 Task: Open Card Customer Referral Program in Board Website Maintenance to Workspace Digital Analytics and add a team member Softage.4@softage.net, a label Orange, a checklist Strategic Planning, an attachment from Trello, a color Orange and finally, add a card description 'Plan and execute company team-building seminar' and a comment 'This task presents an opportunity to demonstrate our communication and collaboration skills, working effectively with others to achieve a common goal.'. Add a start date 'Jan 04, 1900' with a due date 'Jan 11, 1900'
Action: Mouse moved to (331, 125)
Screenshot: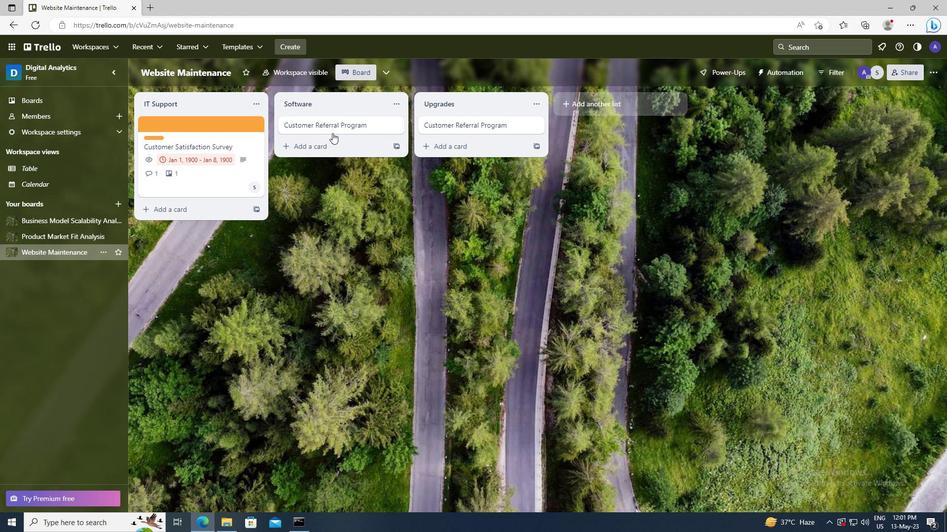 
Action: Mouse pressed left at (331, 125)
Screenshot: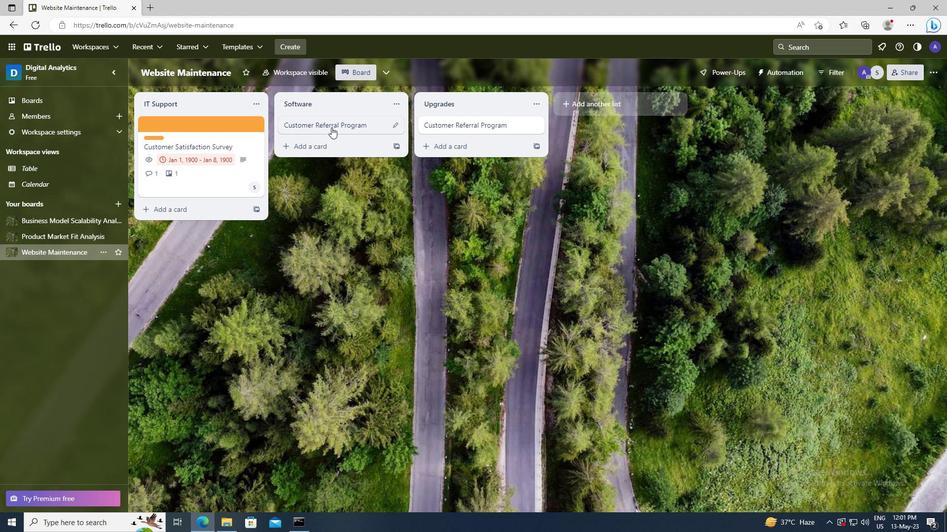 
Action: Mouse moved to (596, 157)
Screenshot: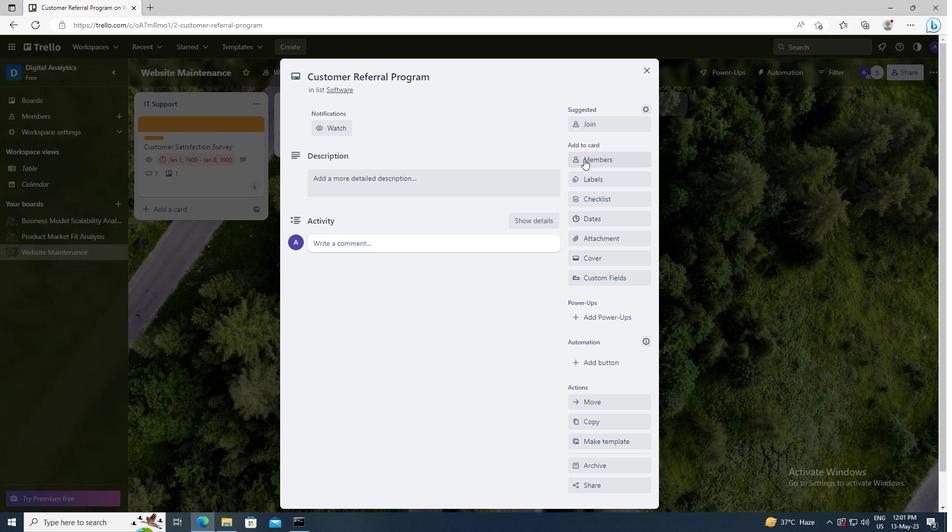 
Action: Mouse pressed left at (596, 157)
Screenshot: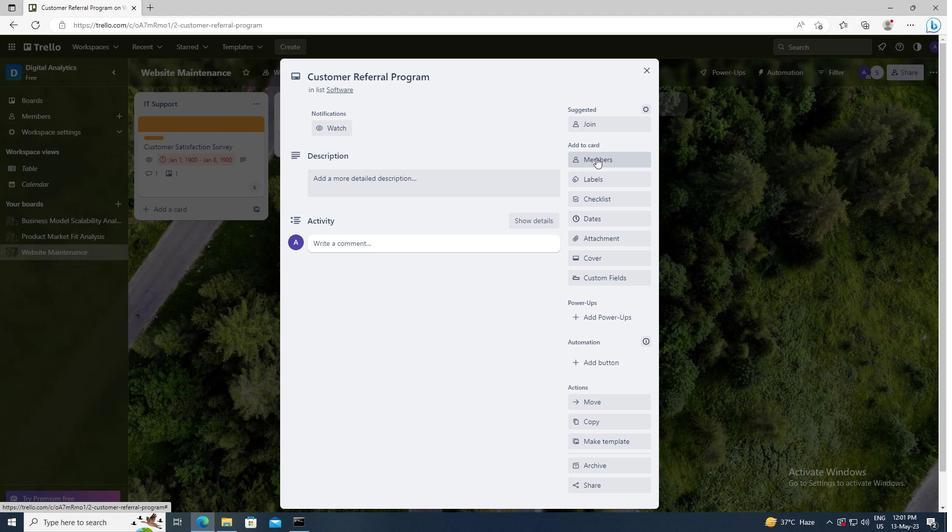 
Action: Mouse moved to (593, 201)
Screenshot: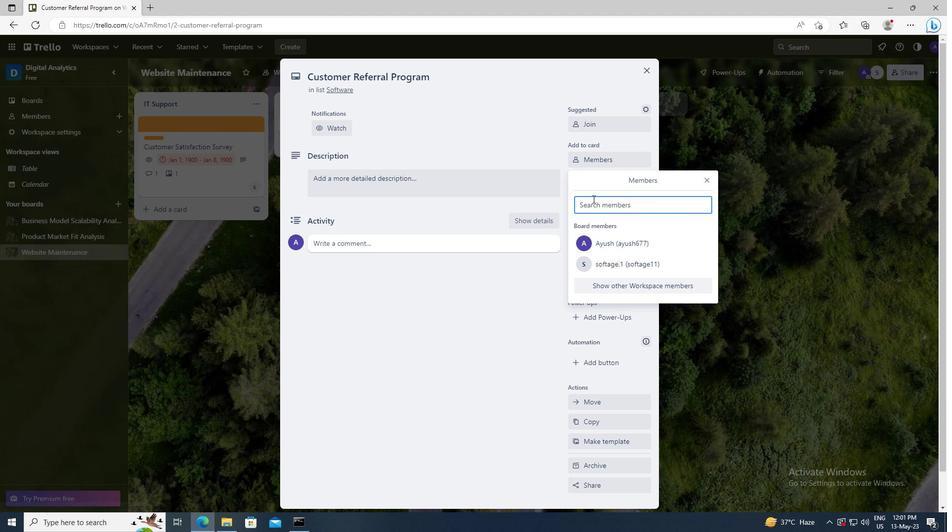 
Action: Mouse pressed left at (593, 201)
Screenshot: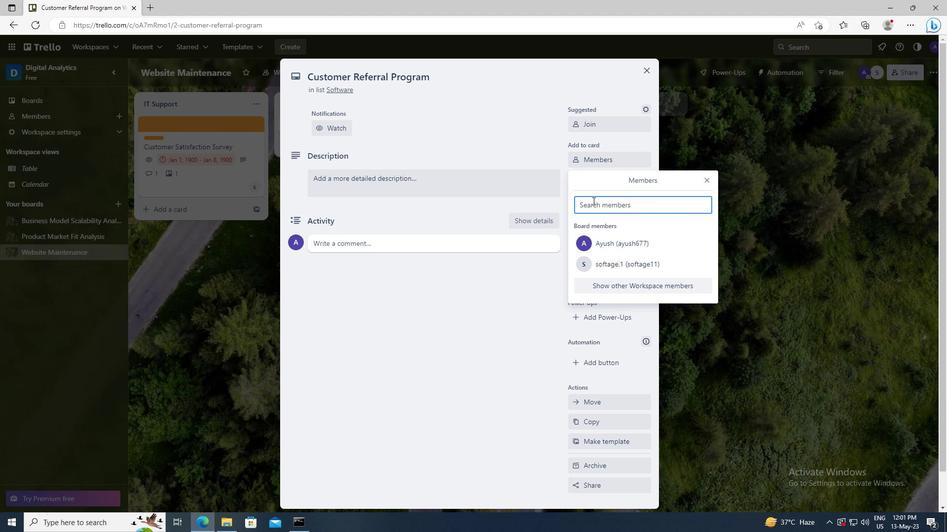 
Action: Key pressed <Key.shift>SOFTAGE.4
Screenshot: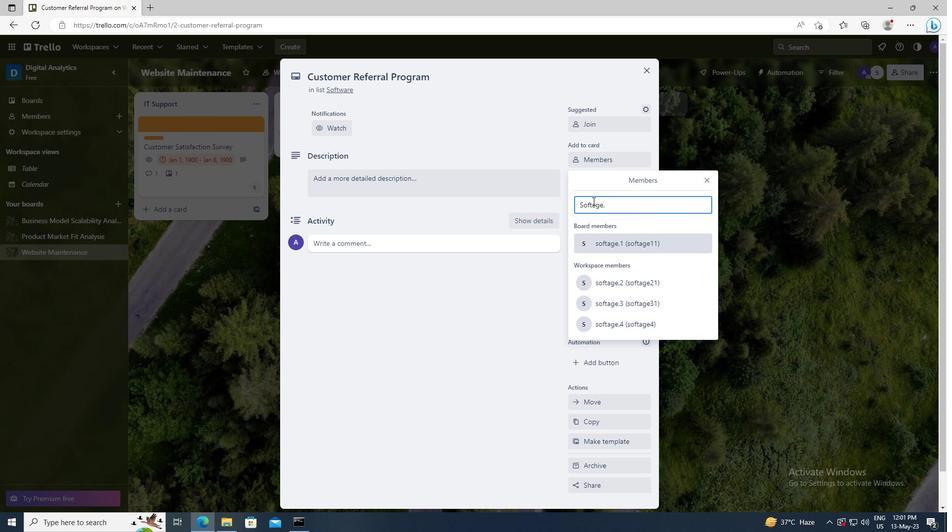 
Action: Mouse moved to (600, 295)
Screenshot: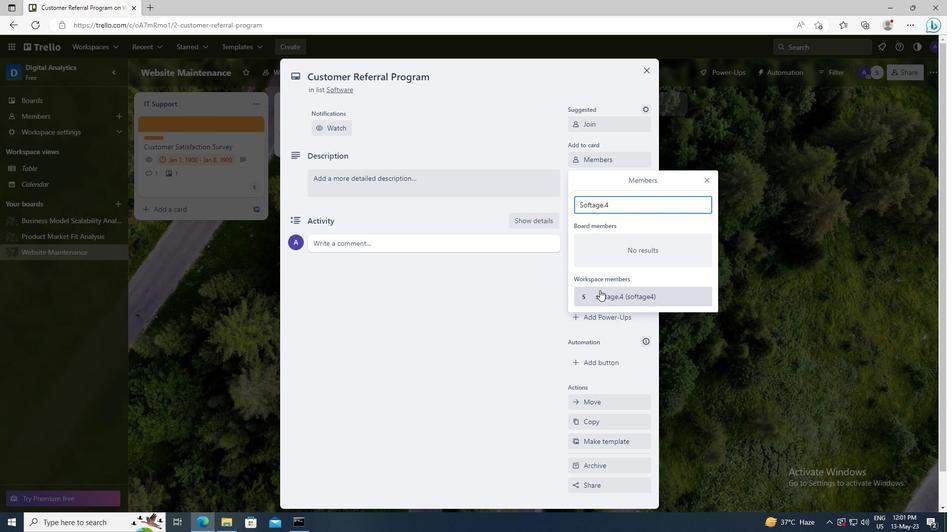 
Action: Mouse pressed left at (600, 295)
Screenshot: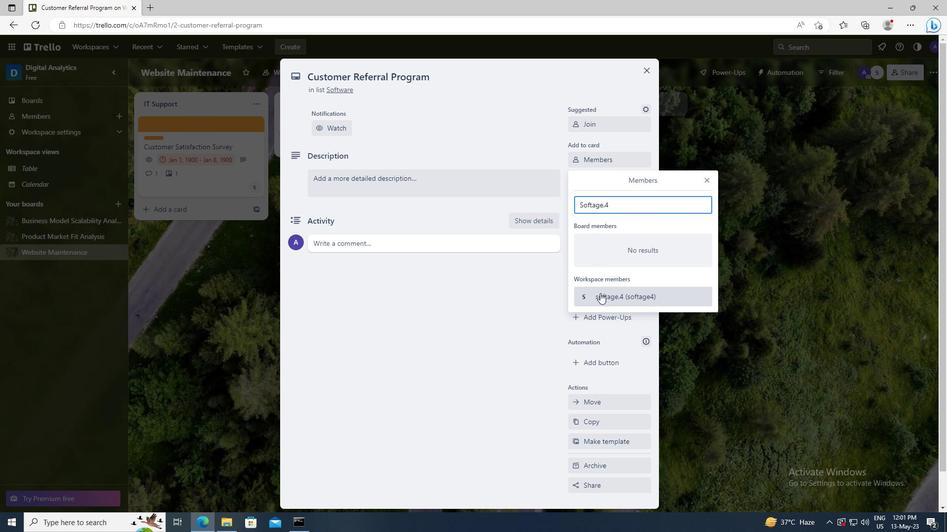
Action: Mouse moved to (709, 180)
Screenshot: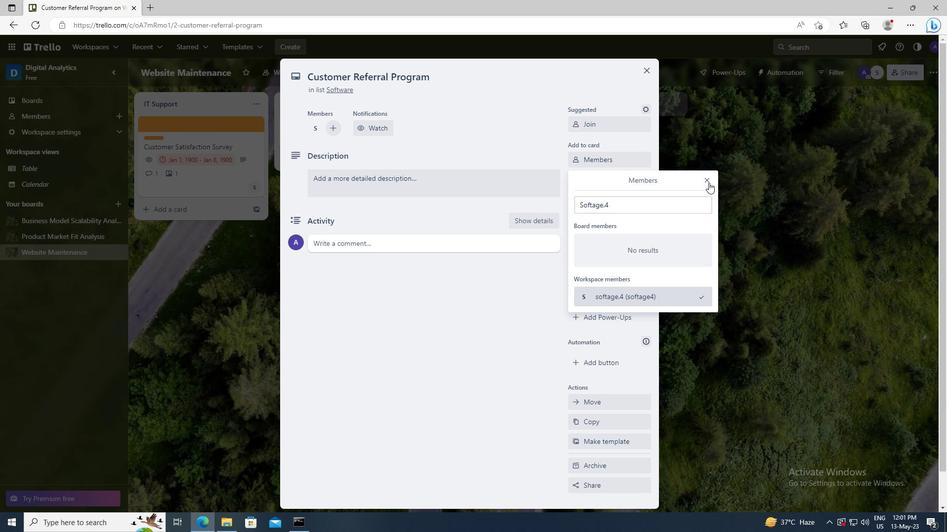 
Action: Mouse pressed left at (709, 180)
Screenshot: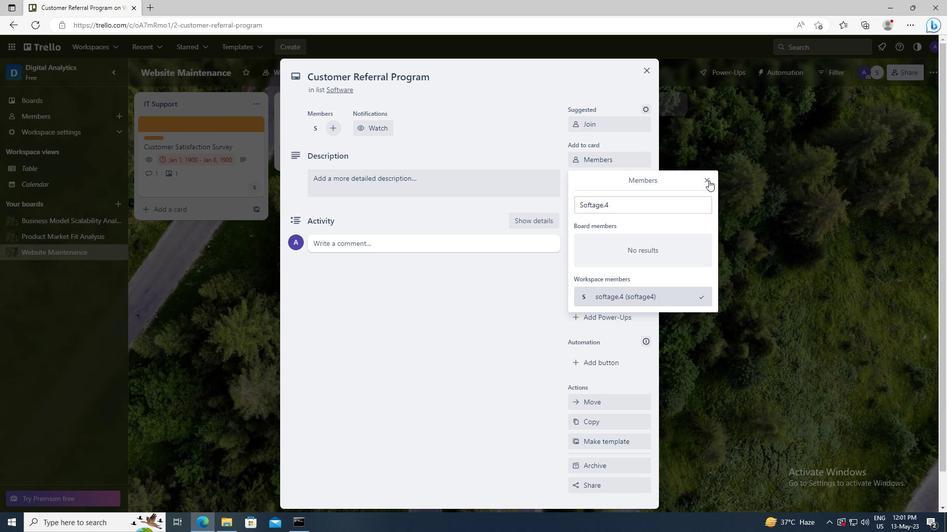 
Action: Mouse moved to (611, 181)
Screenshot: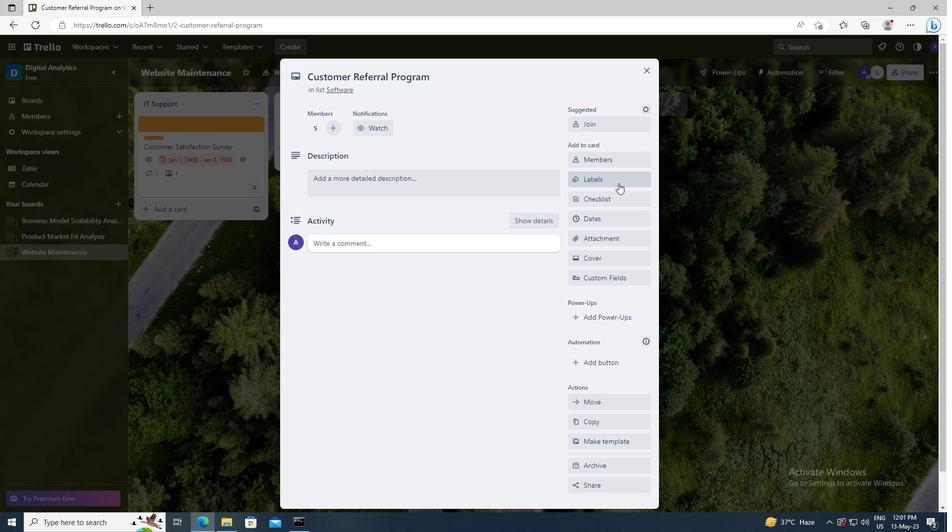 
Action: Mouse pressed left at (611, 181)
Screenshot: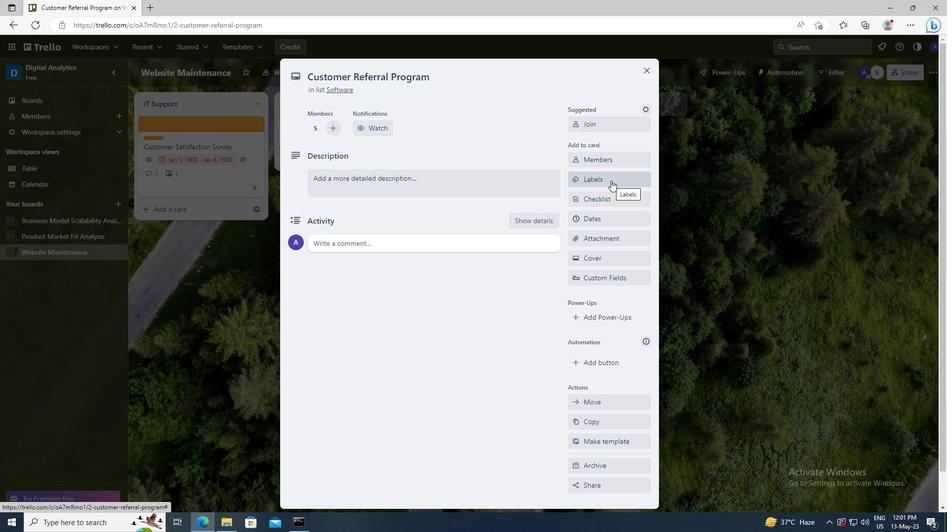 
Action: Mouse moved to (634, 371)
Screenshot: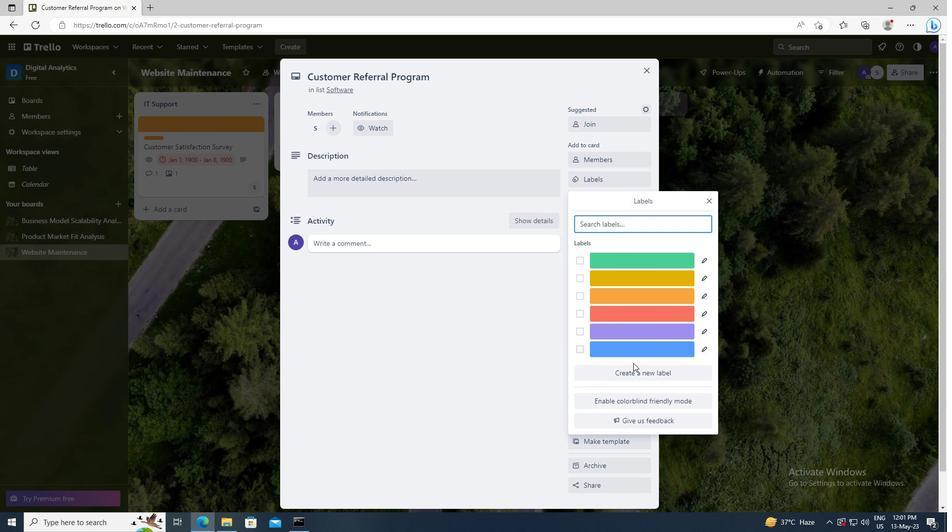 
Action: Mouse pressed left at (634, 371)
Screenshot: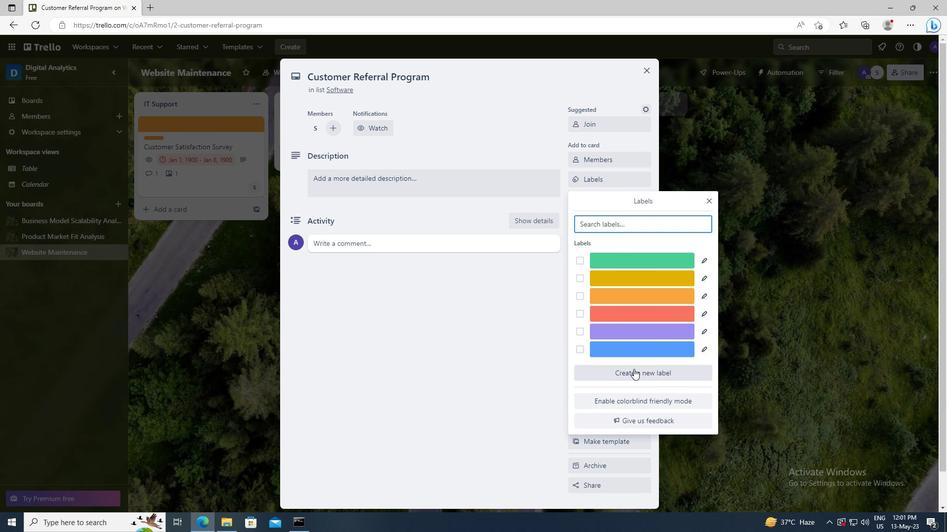 
Action: Mouse moved to (639, 343)
Screenshot: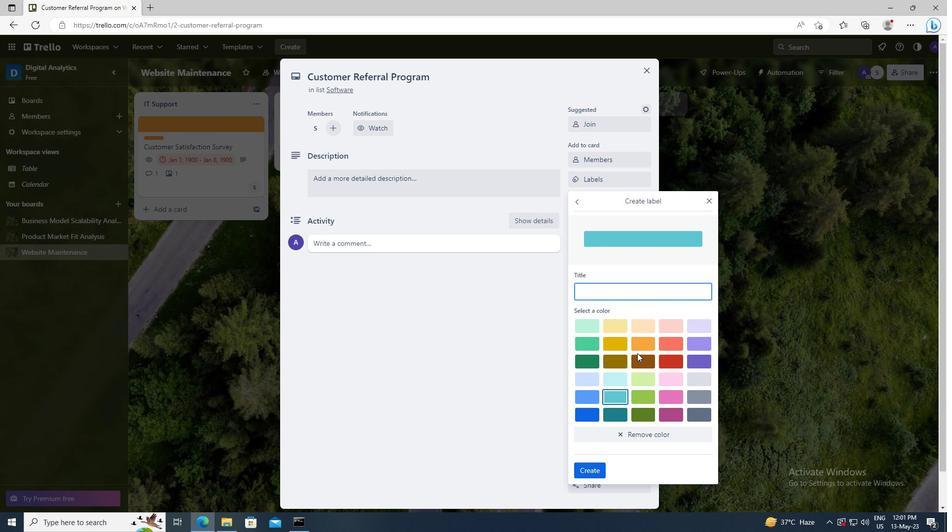 
Action: Mouse pressed left at (639, 343)
Screenshot: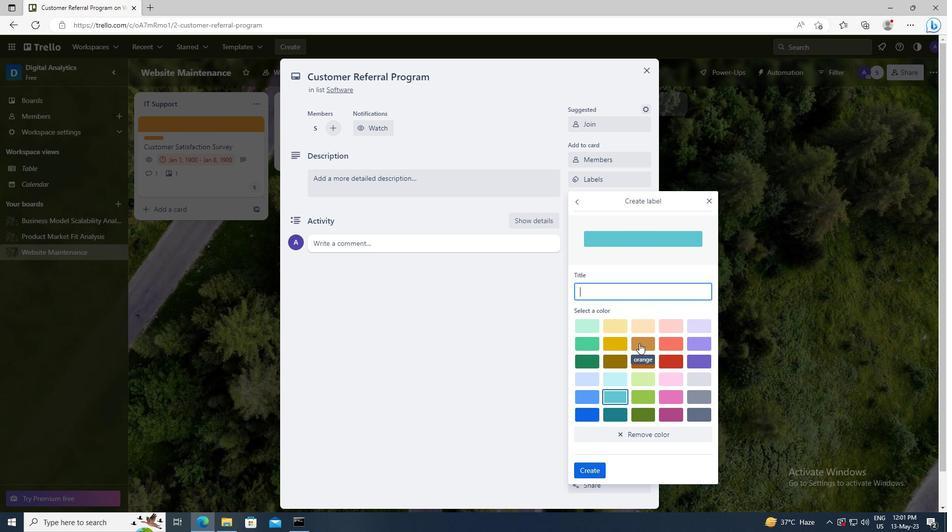 
Action: Mouse moved to (593, 469)
Screenshot: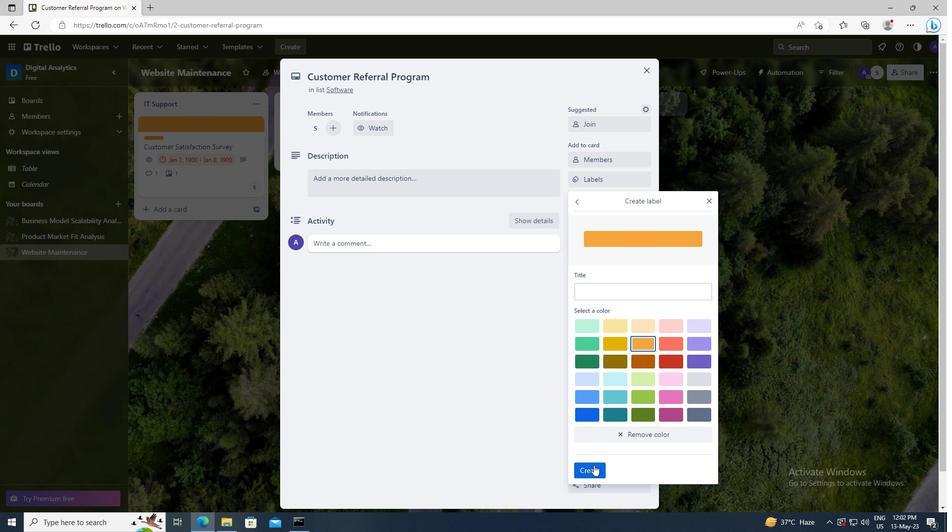 
Action: Mouse pressed left at (593, 469)
Screenshot: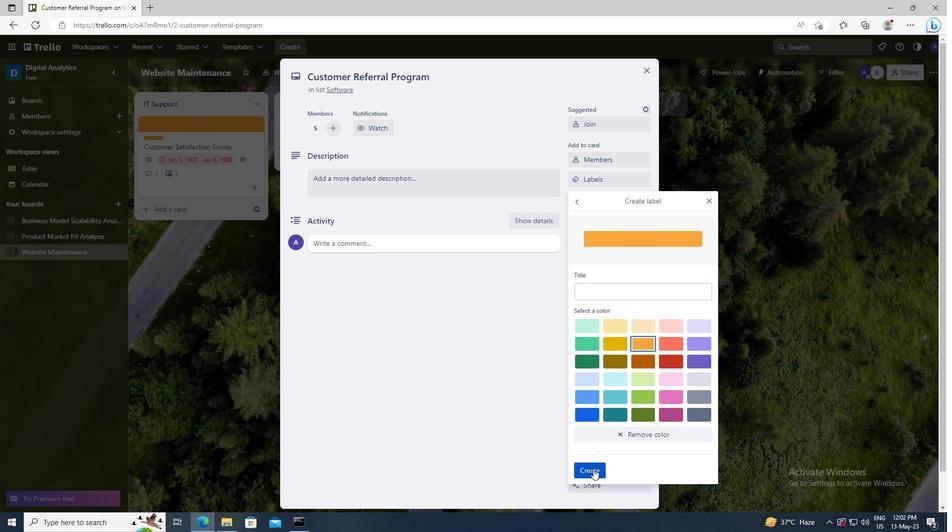 
Action: Mouse moved to (709, 199)
Screenshot: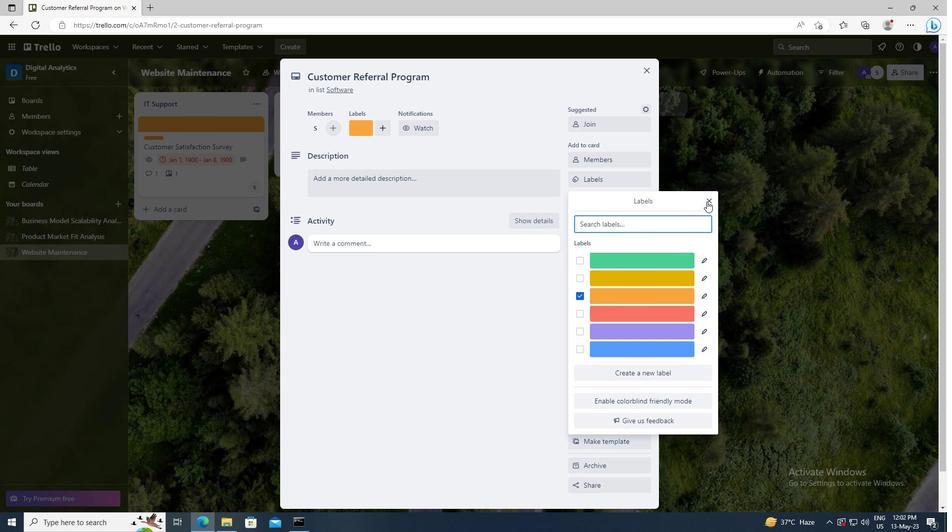 
Action: Mouse pressed left at (709, 199)
Screenshot: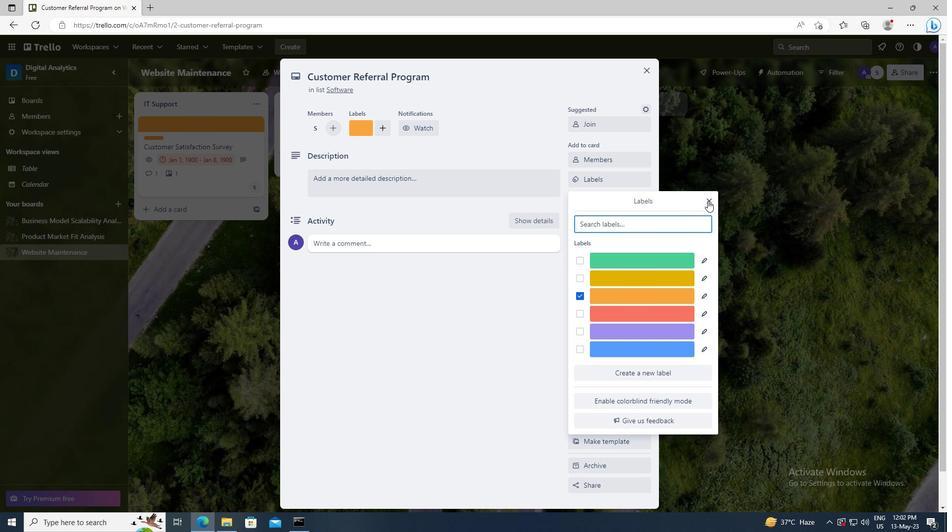 
Action: Mouse moved to (625, 196)
Screenshot: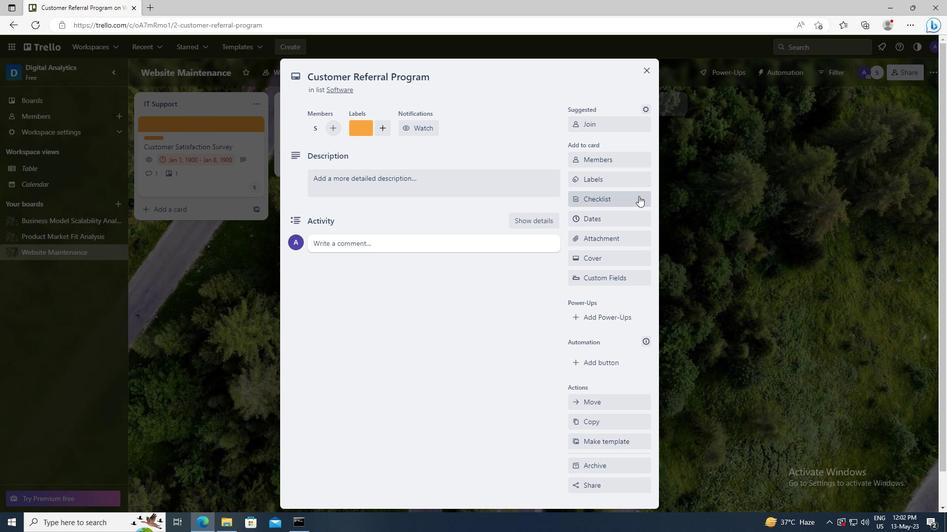 
Action: Mouse pressed left at (625, 196)
Screenshot: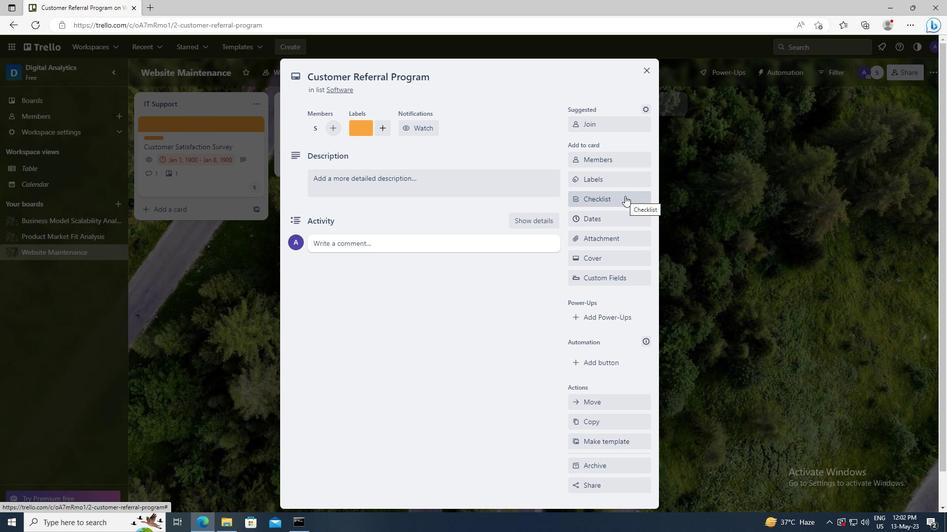 
Action: Key pressed <Key.shift>STRATEGIC<Key.space><Key.shift>PLANNING
Screenshot: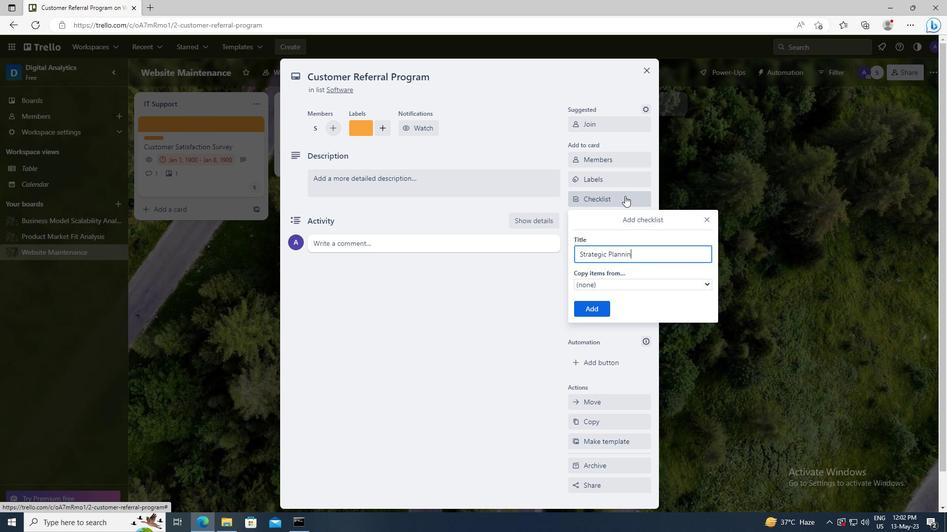 
Action: Mouse moved to (599, 306)
Screenshot: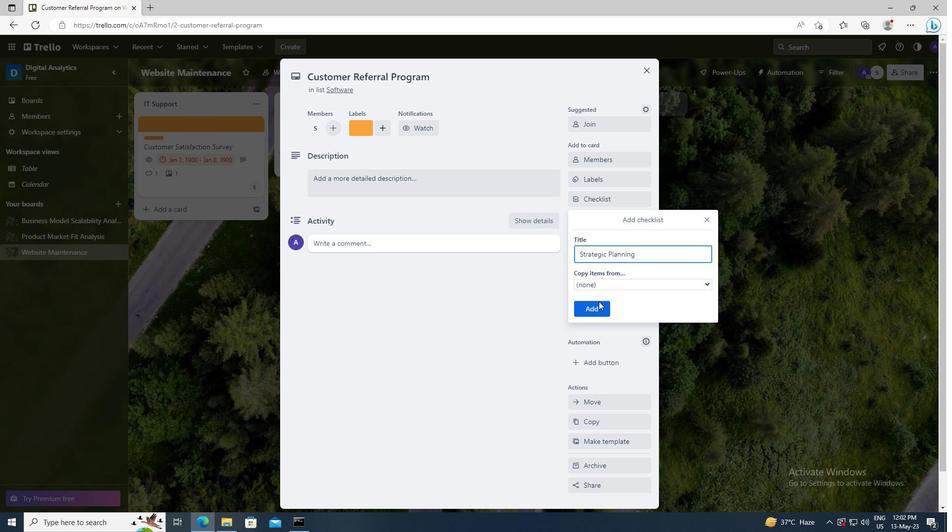 
Action: Mouse pressed left at (599, 306)
Screenshot: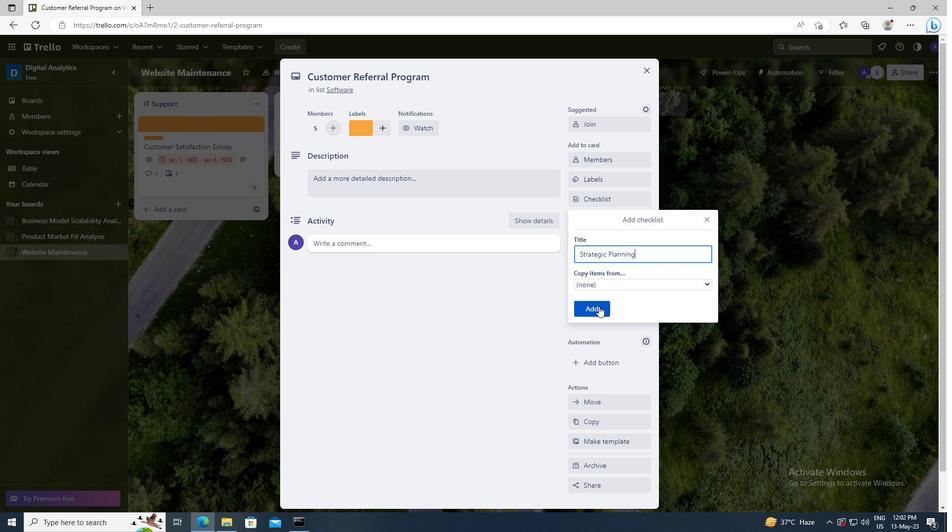 
Action: Mouse moved to (599, 242)
Screenshot: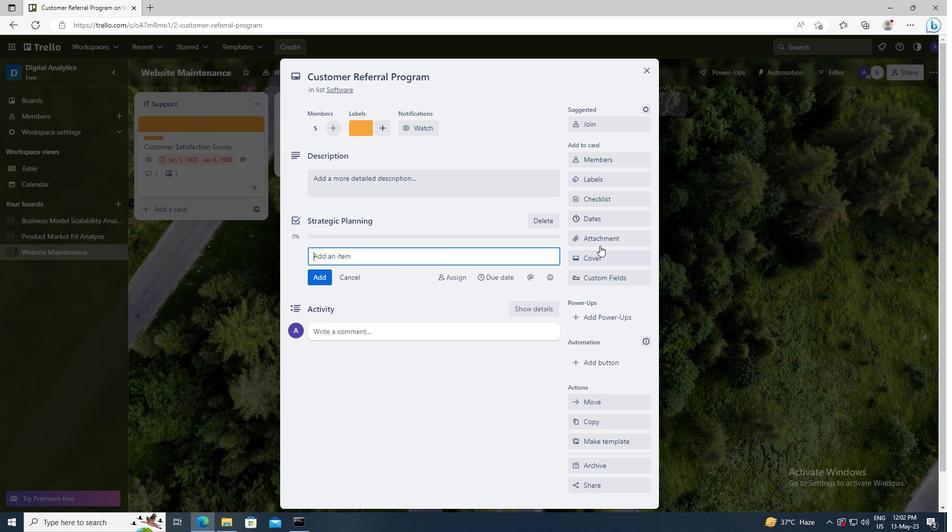 
Action: Mouse pressed left at (599, 242)
Screenshot: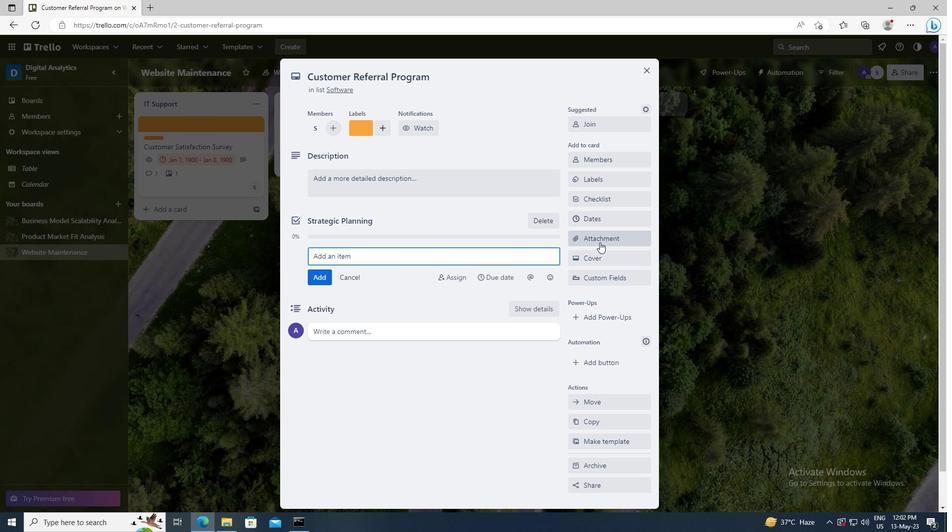 
Action: Mouse moved to (594, 299)
Screenshot: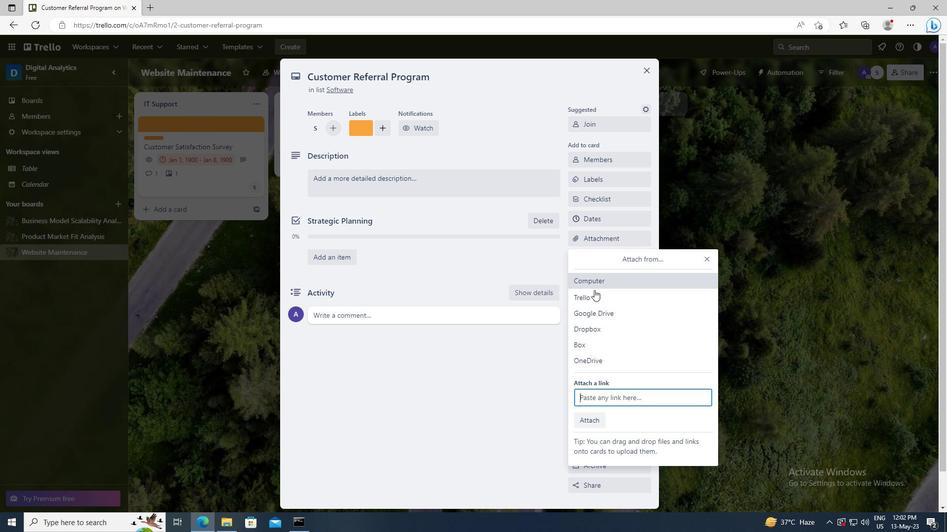 
Action: Mouse pressed left at (594, 299)
Screenshot: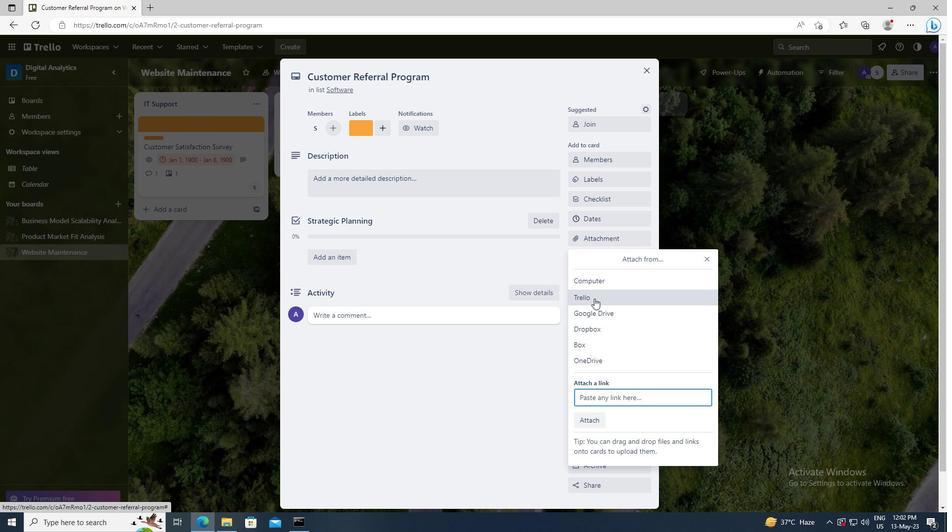 
Action: Mouse moved to (598, 237)
Screenshot: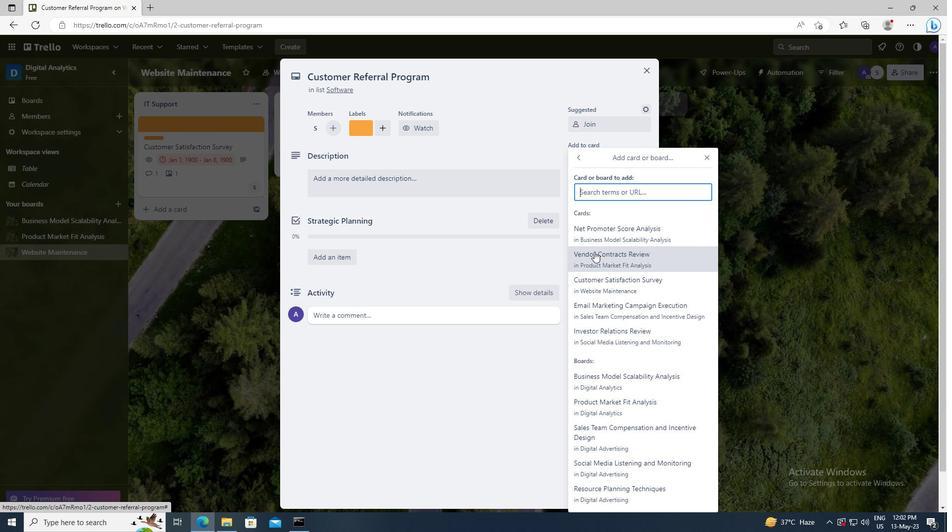 
Action: Mouse pressed left at (598, 237)
Screenshot: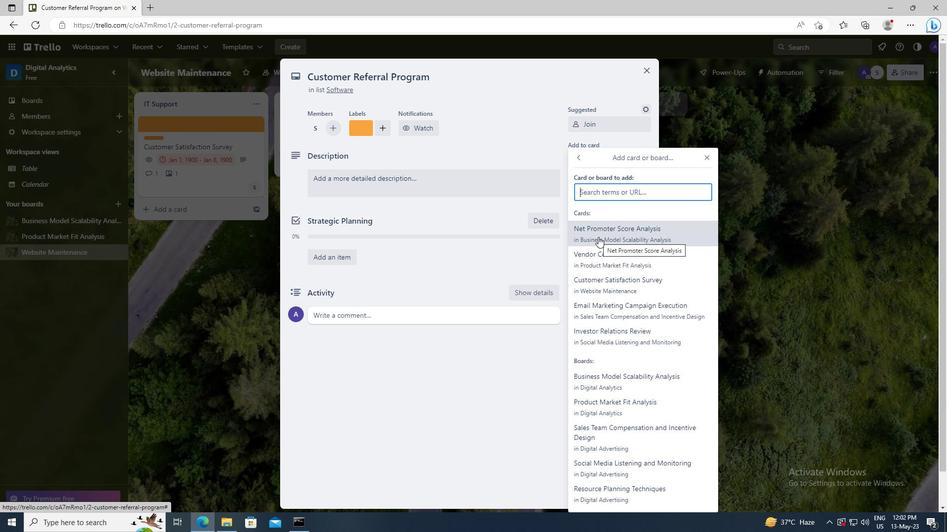 
Action: Mouse moved to (596, 257)
Screenshot: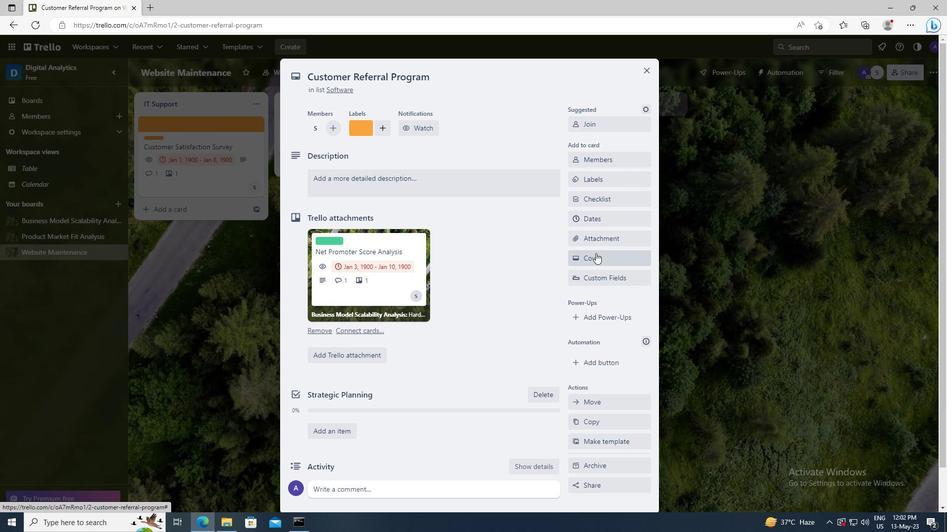 
Action: Mouse pressed left at (596, 257)
Screenshot: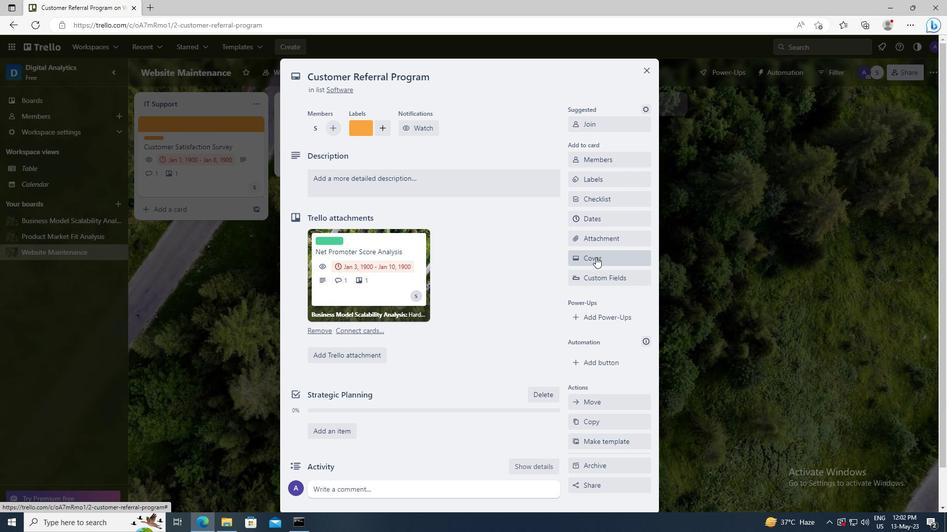 
Action: Mouse moved to (643, 313)
Screenshot: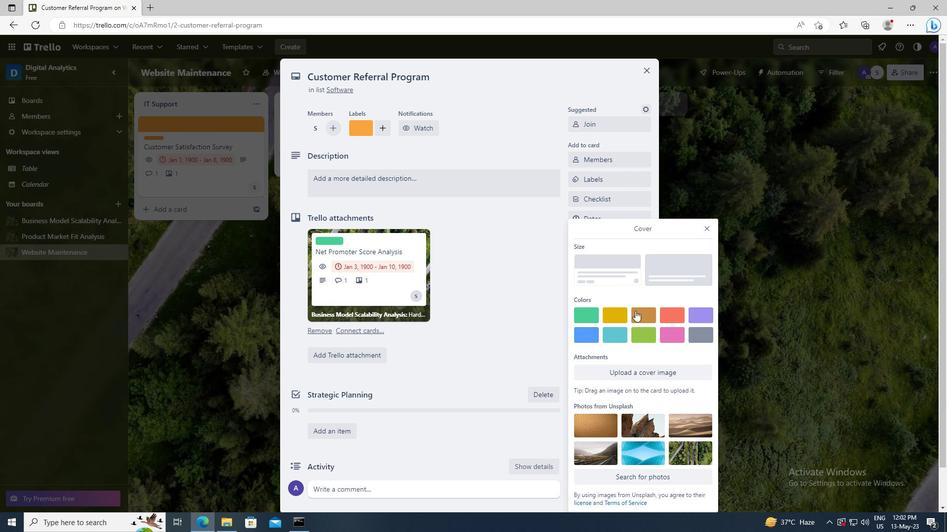 
Action: Mouse pressed left at (643, 313)
Screenshot: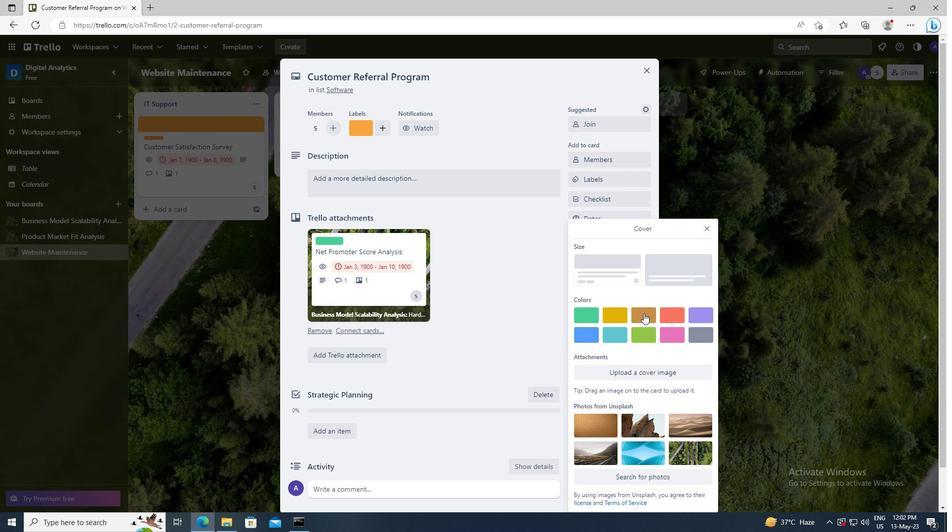 
Action: Mouse moved to (707, 209)
Screenshot: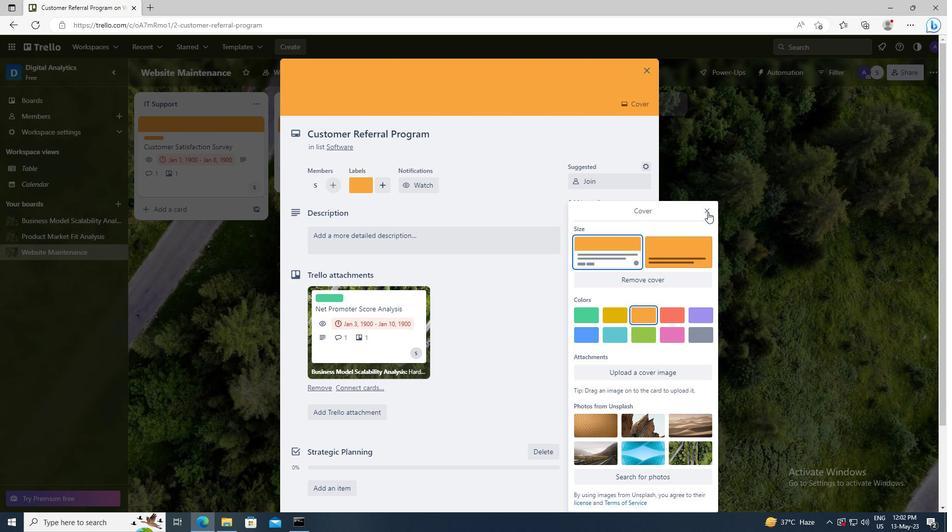 
Action: Mouse pressed left at (707, 209)
Screenshot: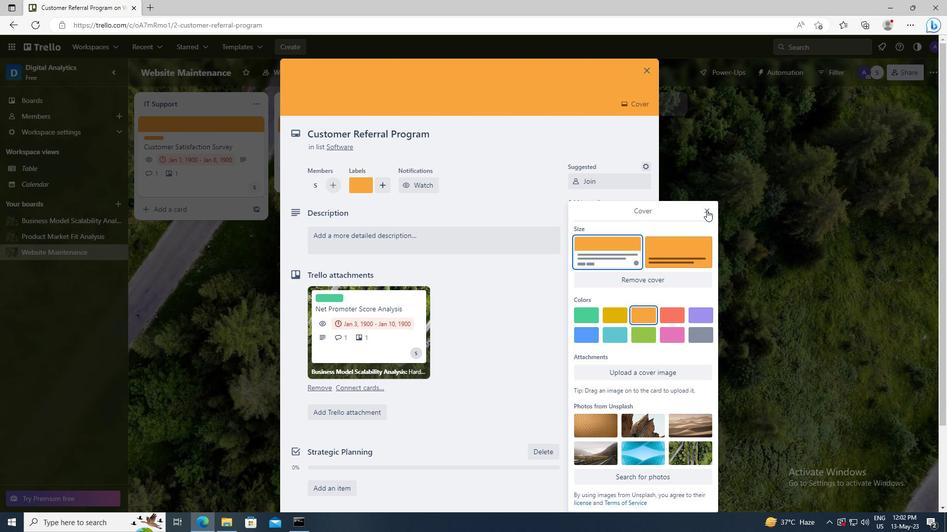 
Action: Mouse moved to (419, 243)
Screenshot: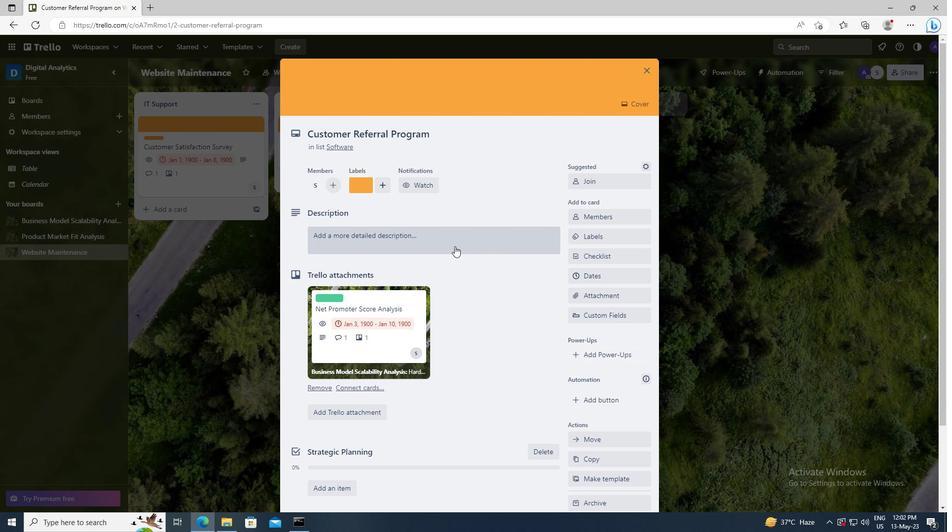 
Action: Mouse pressed left at (419, 243)
Screenshot: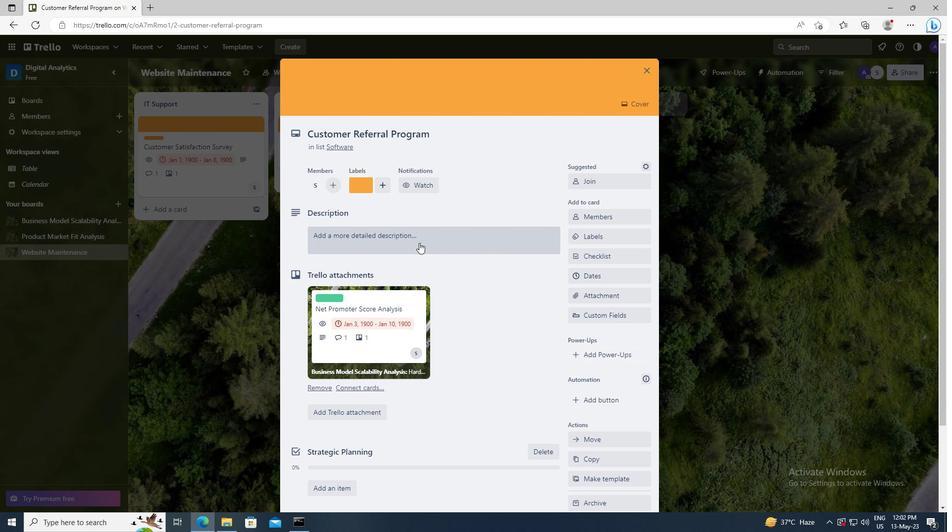 
Action: Key pressed <Key.shift>PLAN<Key.space>AND<Key.space>EXECUTE<Key.space>COMPANY<Key.space>TEAM-BUILDING<Key.space>SEMINAR
Screenshot: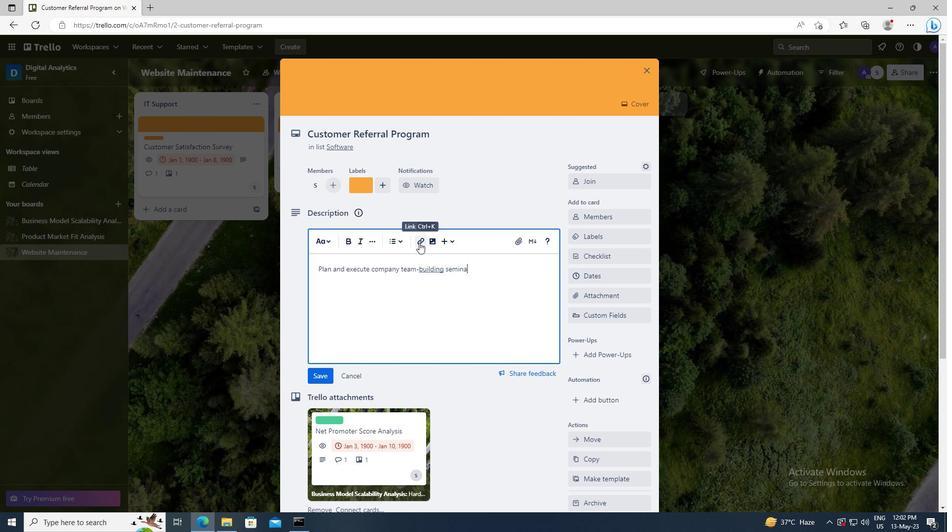 
Action: Mouse scrolled (419, 242) with delta (0, 0)
Screenshot: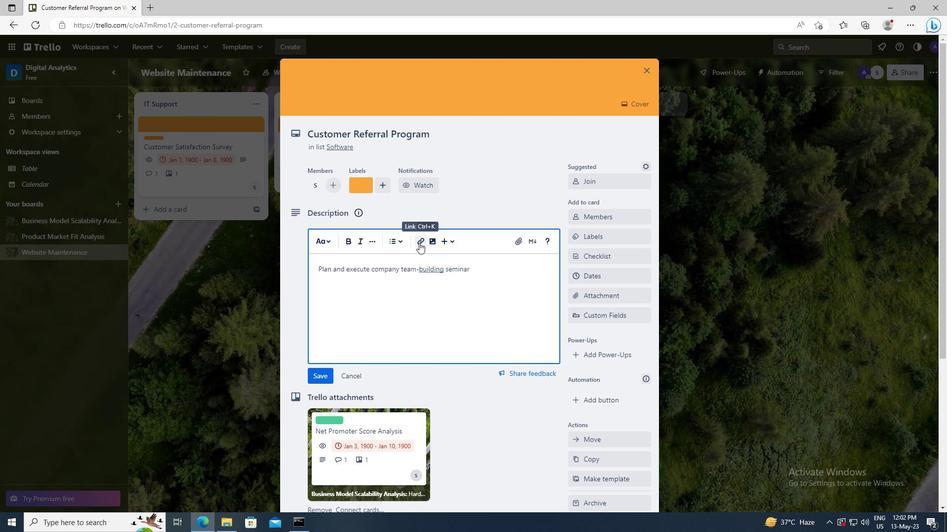 
Action: Mouse moved to (325, 306)
Screenshot: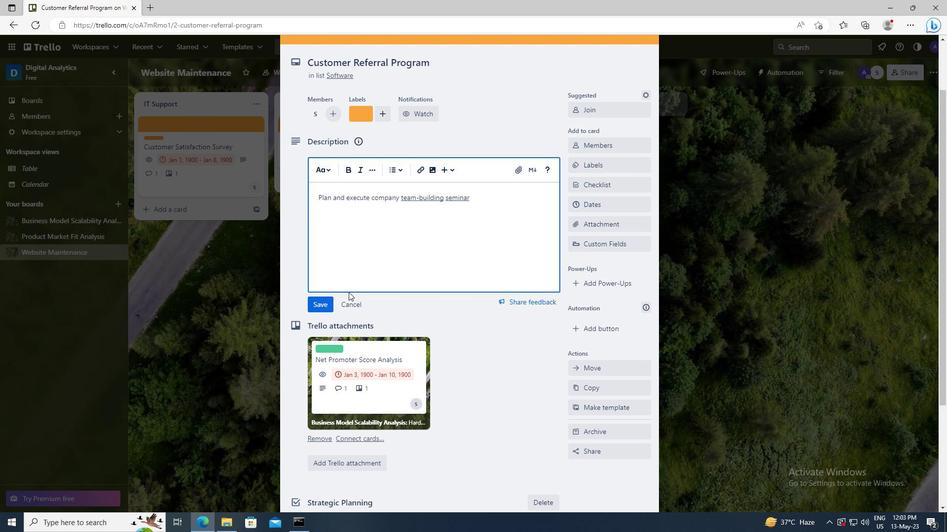 
Action: Mouse pressed left at (325, 306)
Screenshot: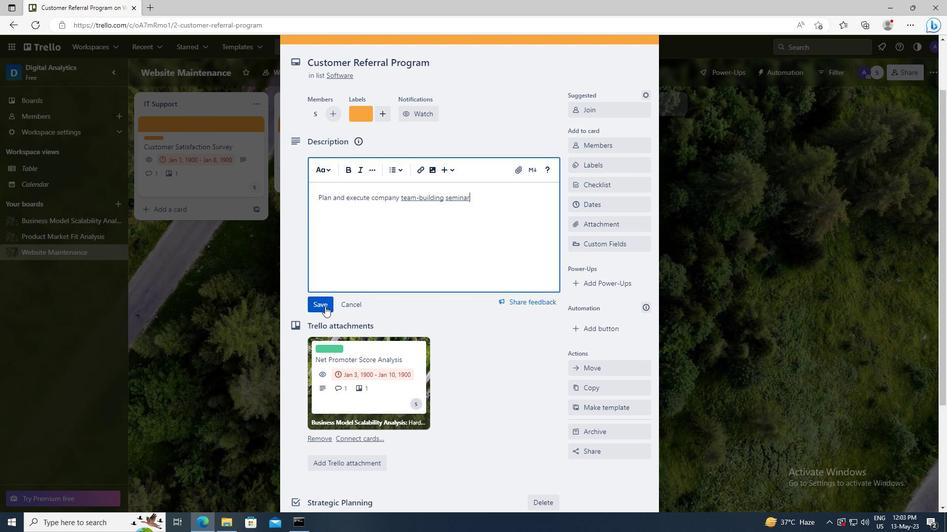 
Action: Mouse scrolled (325, 306) with delta (0, 0)
Screenshot: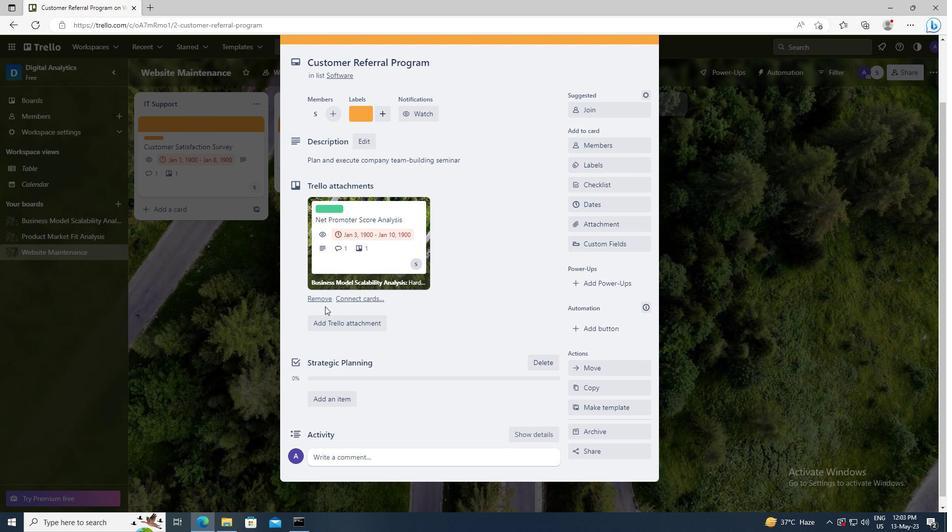 
Action: Mouse scrolled (325, 306) with delta (0, 0)
Screenshot: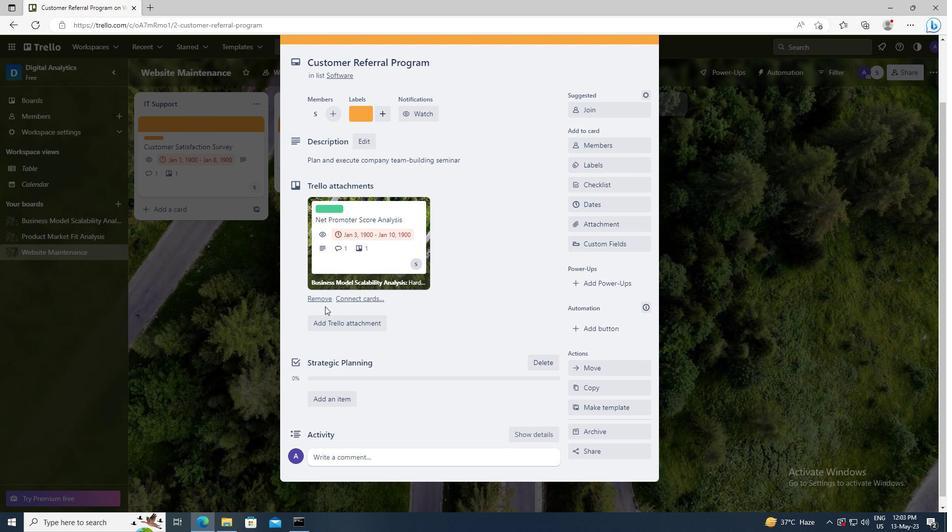 
Action: Mouse scrolled (325, 306) with delta (0, 0)
Screenshot: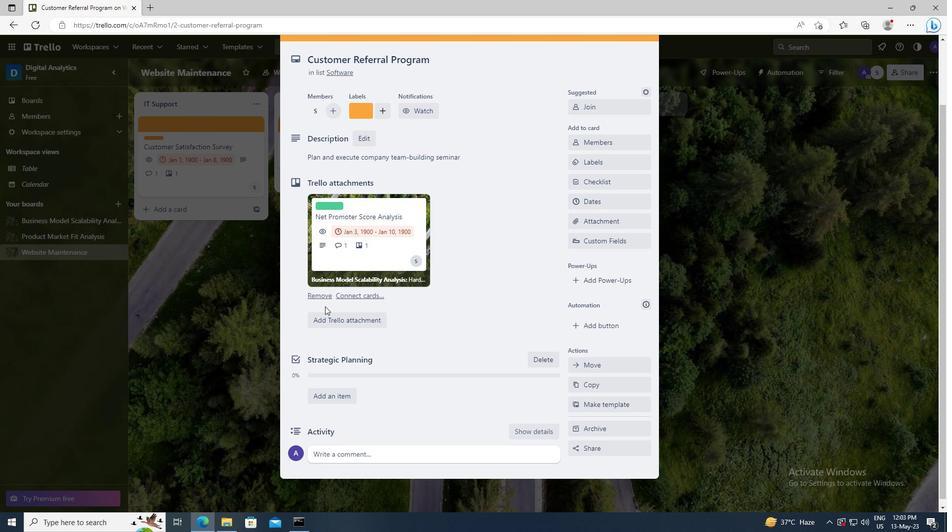 
Action: Mouse moved to (327, 450)
Screenshot: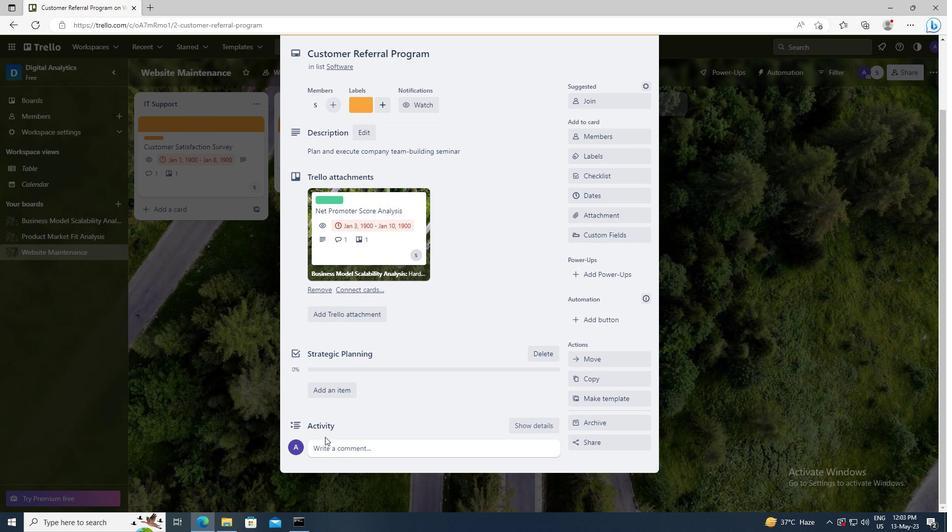 
Action: Mouse pressed left at (327, 450)
Screenshot: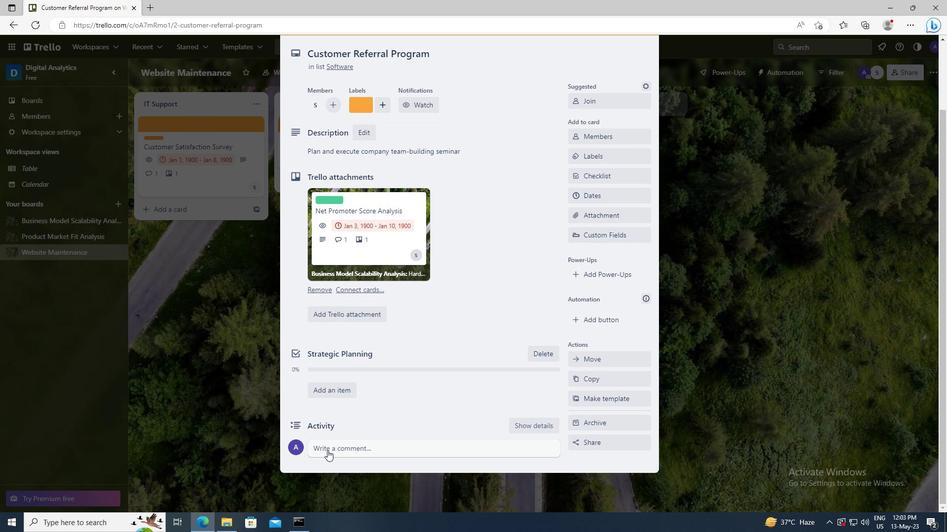 
Action: Key pressed <Key.shift>THIS<Key.space>TASK<Key.space>PRESENTS<Key.space>AN<Key.space>OPPORTUNITY<Key.space>TO<Key.space>DEMONSTRATE<Key.space>OUR<Key.space>COMMUNICATION<Key.space>AND<Key.space>COLLABORATION<Key.space>SKILLS,<Key.space>WORKING<Key.space>EFFECTIVELY<Key.space>WITH<Key.space>OTHERS<Key.space>TO<Key.space>ACHIEVE<Key.space>A<Key.space>COMMON<Key.space>GOAL.
Screenshot: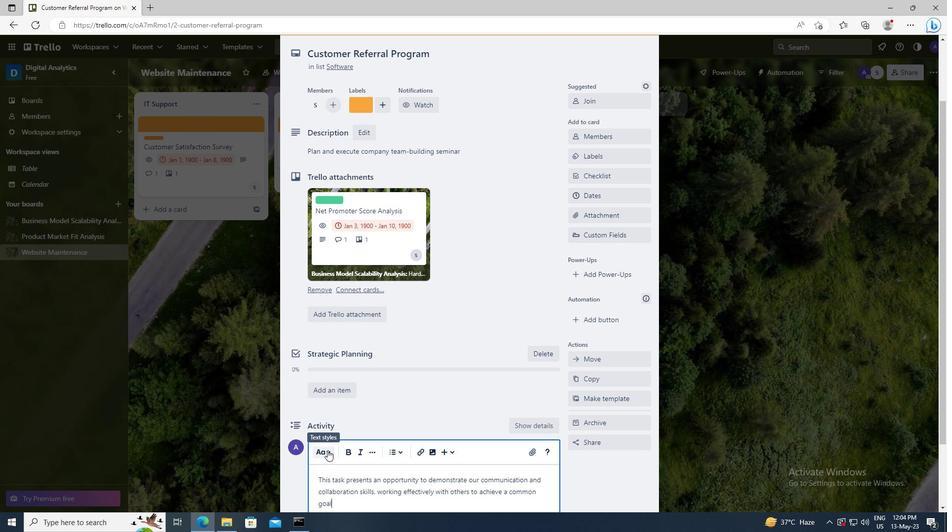 
Action: Mouse scrolled (327, 450) with delta (0, 0)
Screenshot: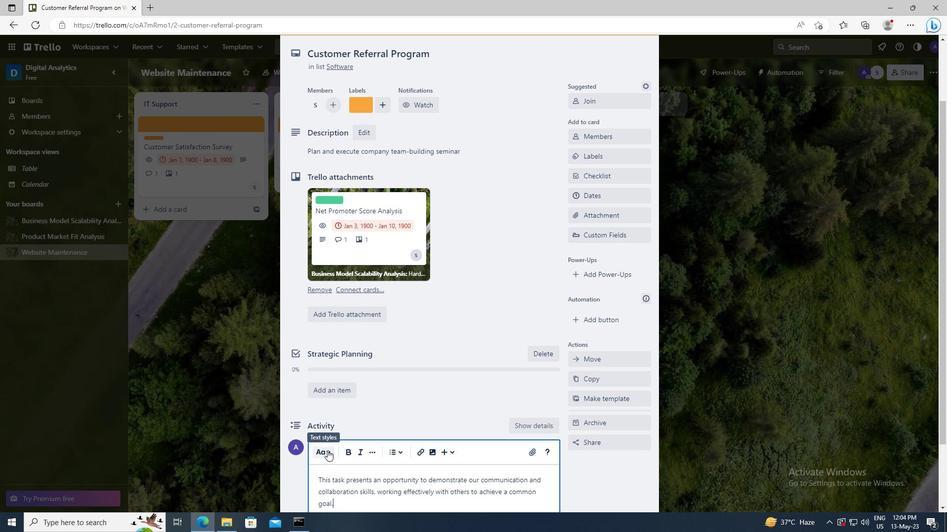 
Action: Mouse scrolled (327, 450) with delta (0, 0)
Screenshot: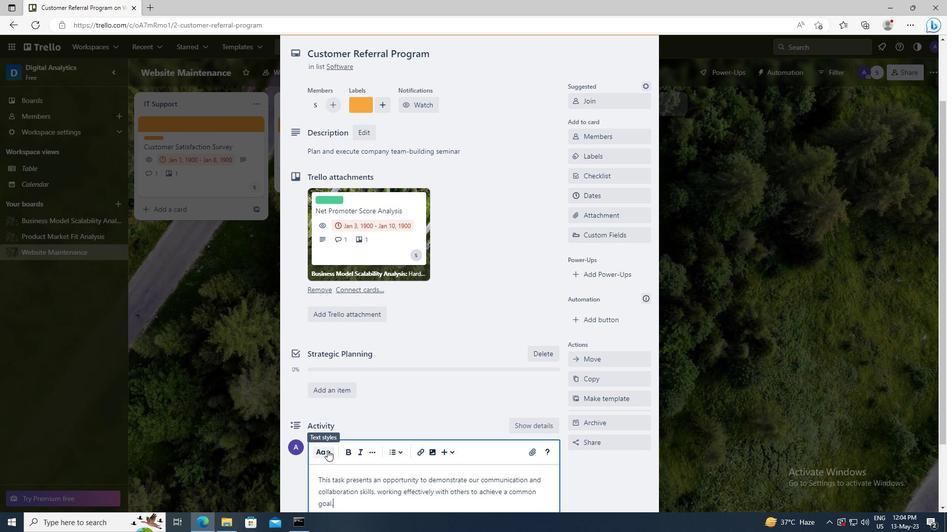 
Action: Mouse moved to (323, 455)
Screenshot: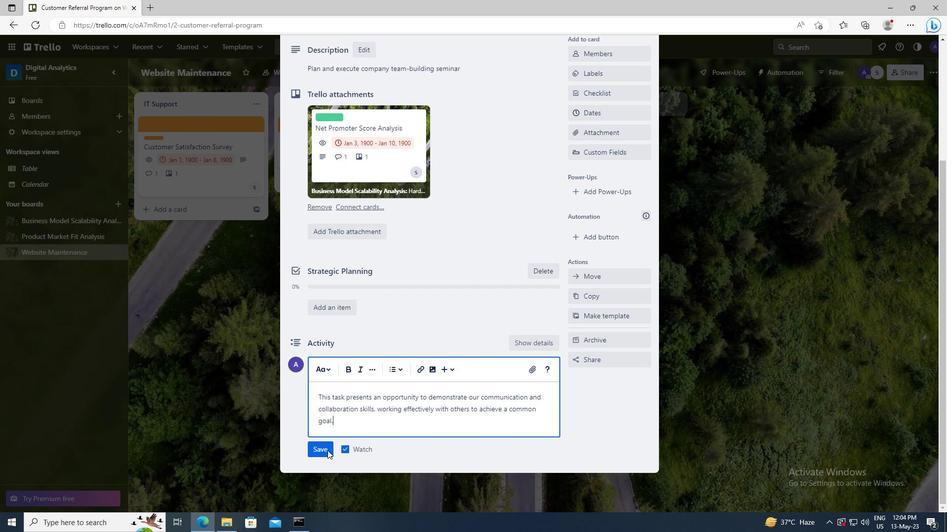 
Action: Mouse pressed left at (323, 455)
Screenshot: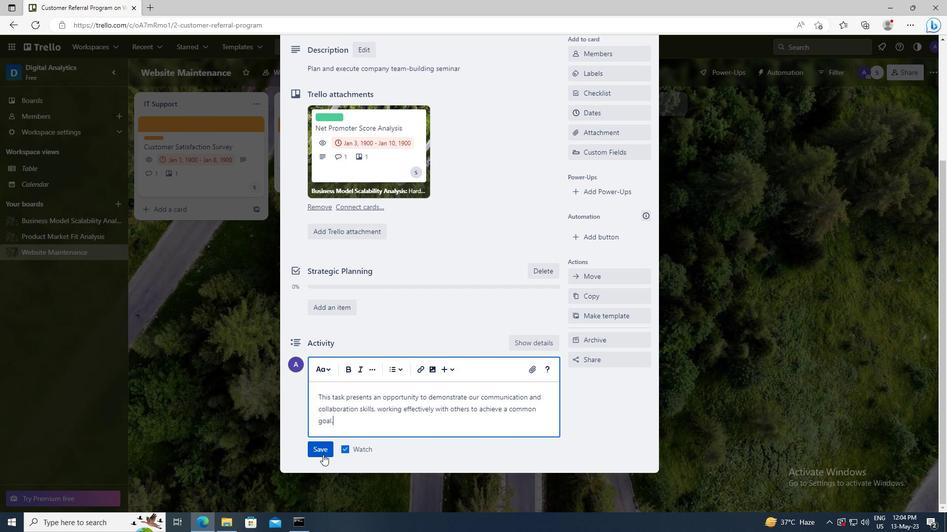 
Action: Mouse moved to (593, 197)
Screenshot: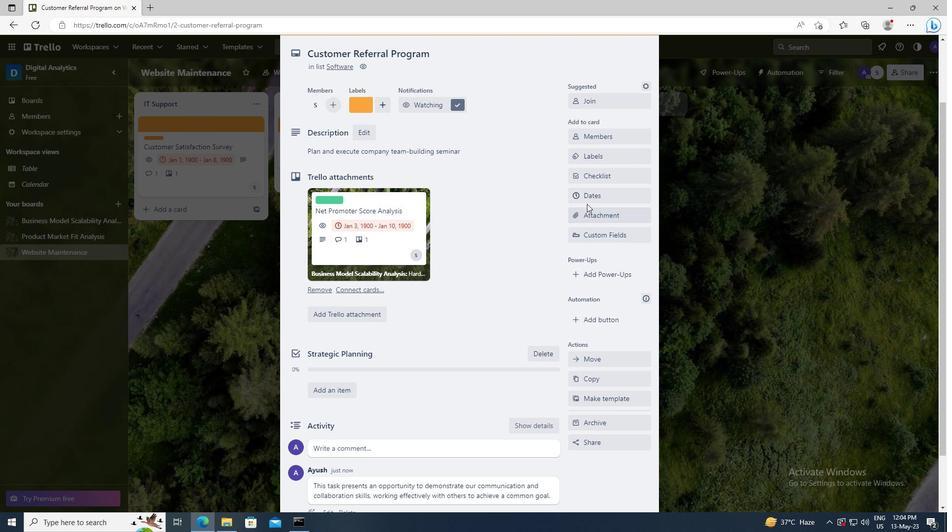 
Action: Mouse pressed left at (593, 197)
Screenshot: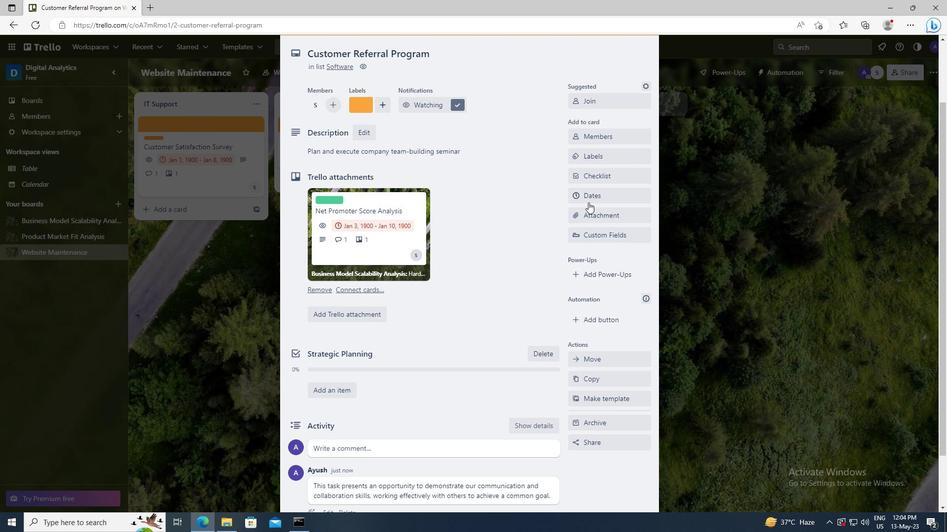 
Action: Mouse moved to (579, 250)
Screenshot: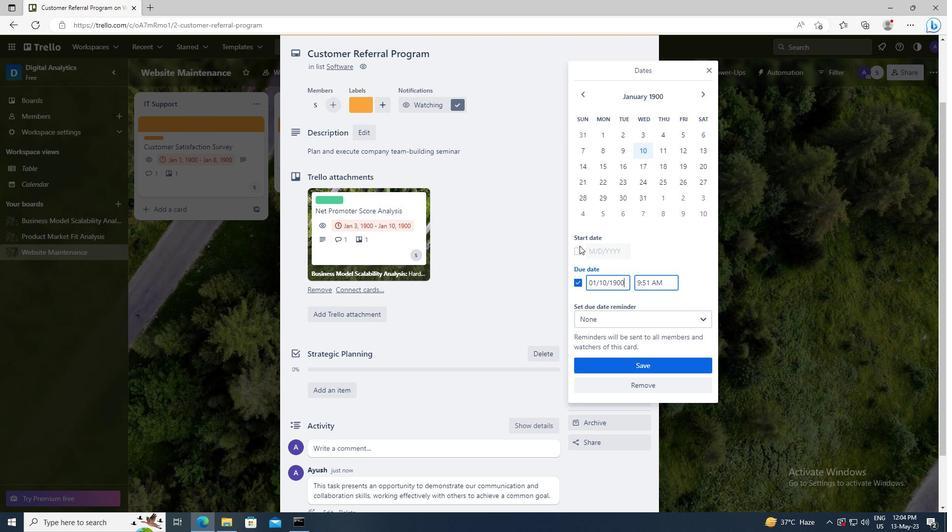 
Action: Mouse pressed left at (579, 250)
Screenshot: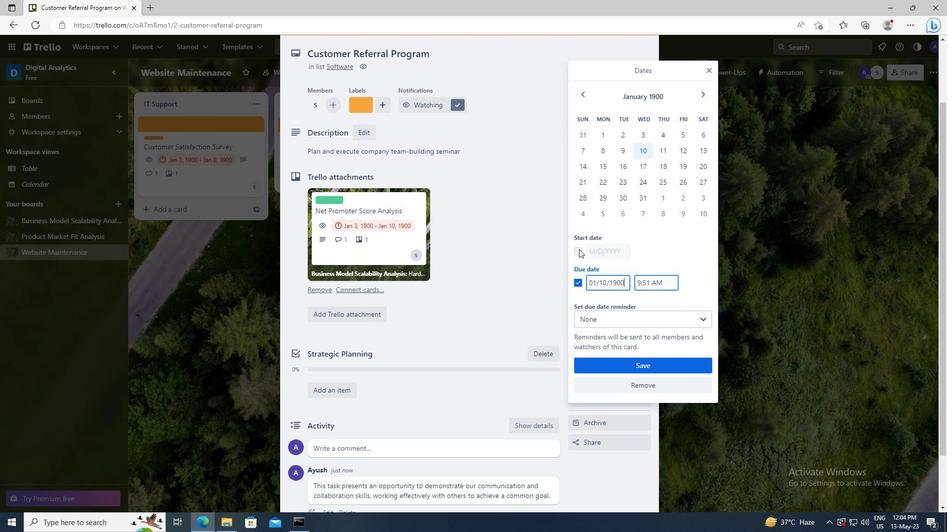 
Action: Mouse moved to (626, 252)
Screenshot: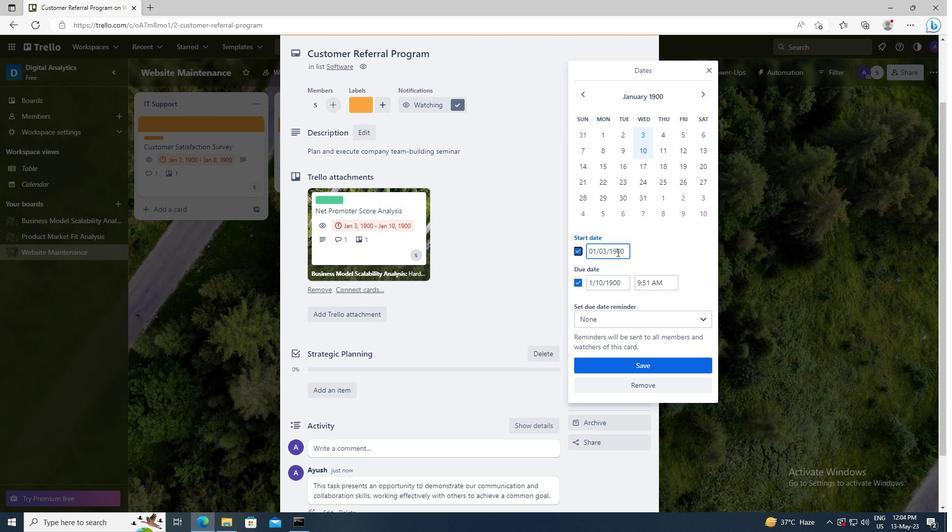
Action: Mouse pressed left at (626, 252)
Screenshot: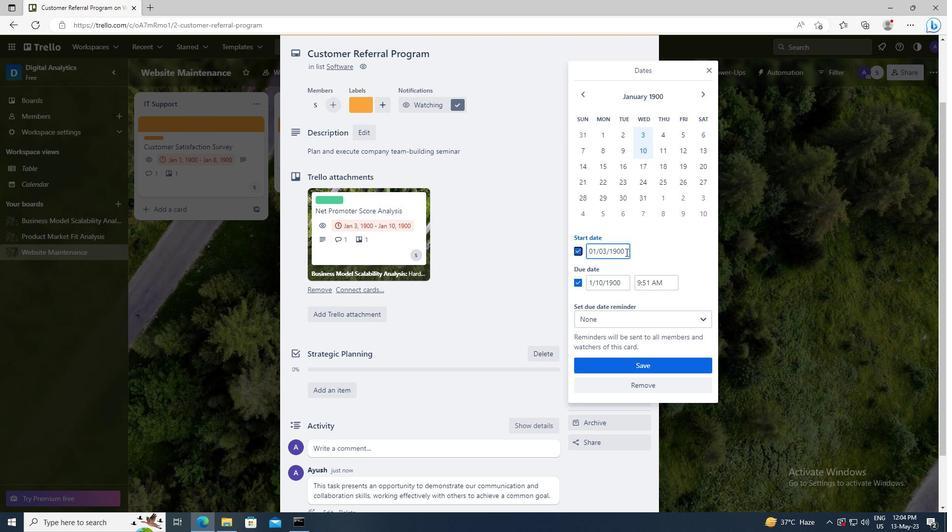 
Action: Key pressed <Key.left><Key.left><Key.left><Key.left><Key.left><Key.backspace>4
Screenshot: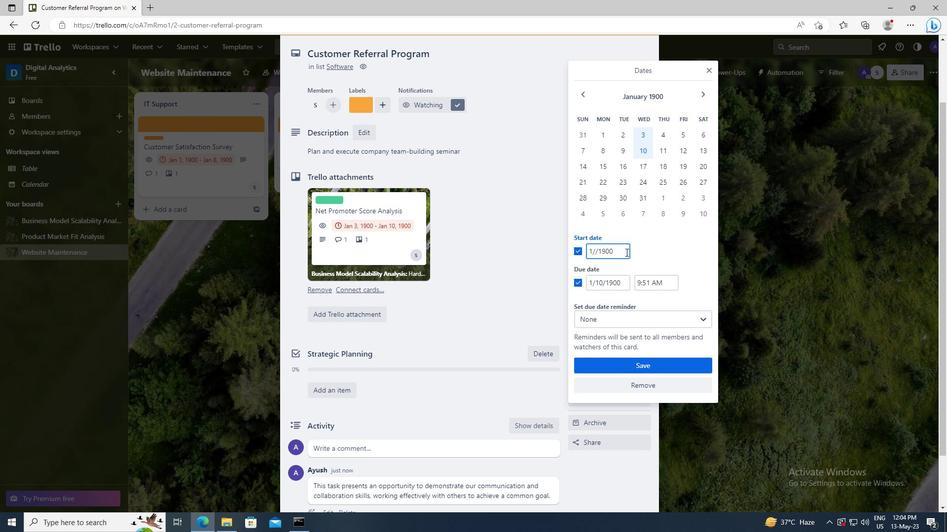 
Action: Mouse moved to (622, 285)
Screenshot: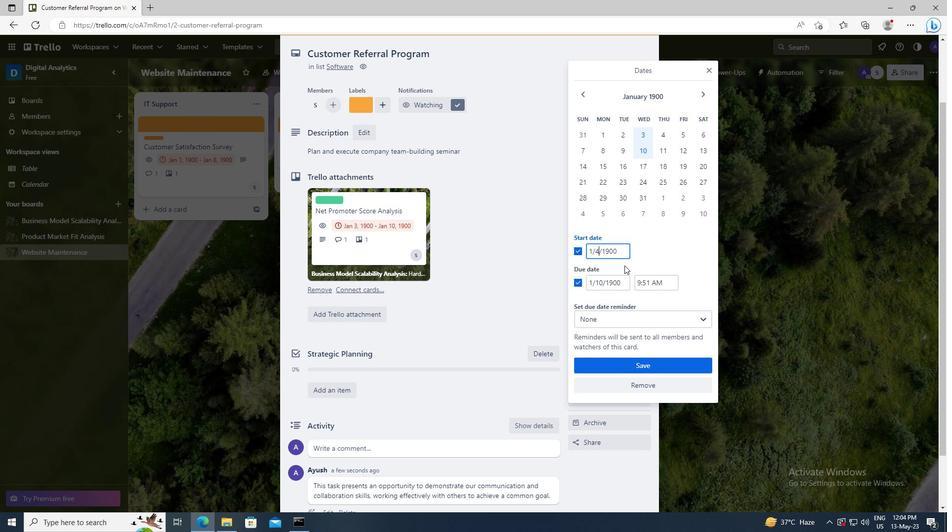 
Action: Mouse pressed left at (622, 285)
Screenshot: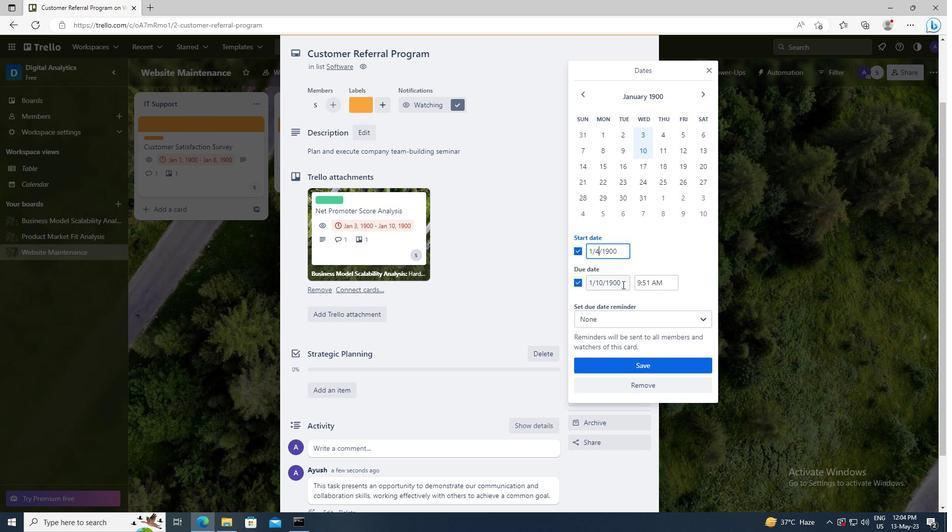 
Action: Key pressed <Key.left><Key.left><Key.left><Key.left><Key.left><Key.backspace><Key.backspace>11
Screenshot: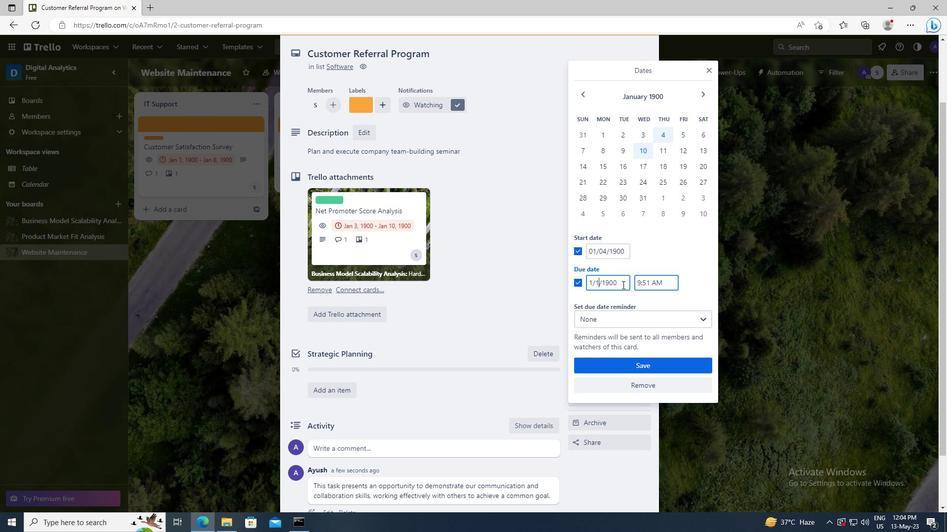 
Action: Mouse moved to (622, 367)
Screenshot: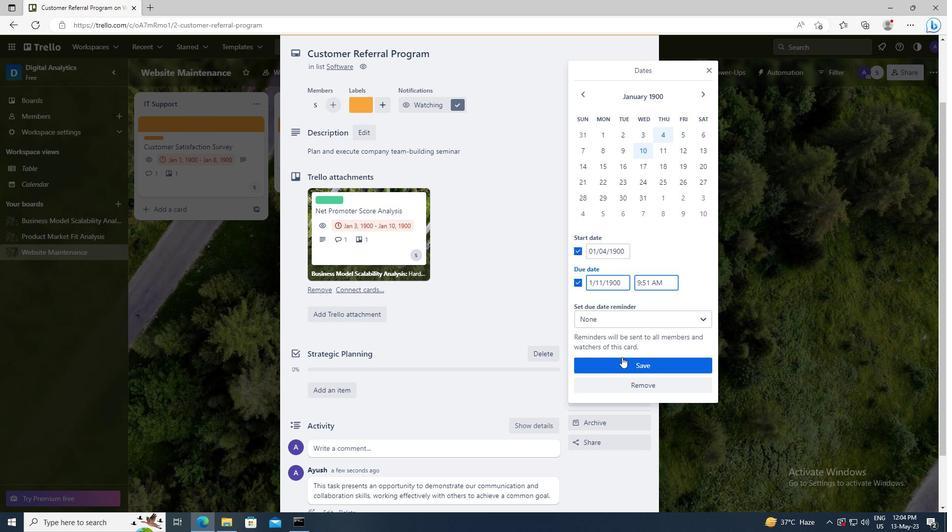 
Action: Mouse pressed left at (622, 367)
Screenshot: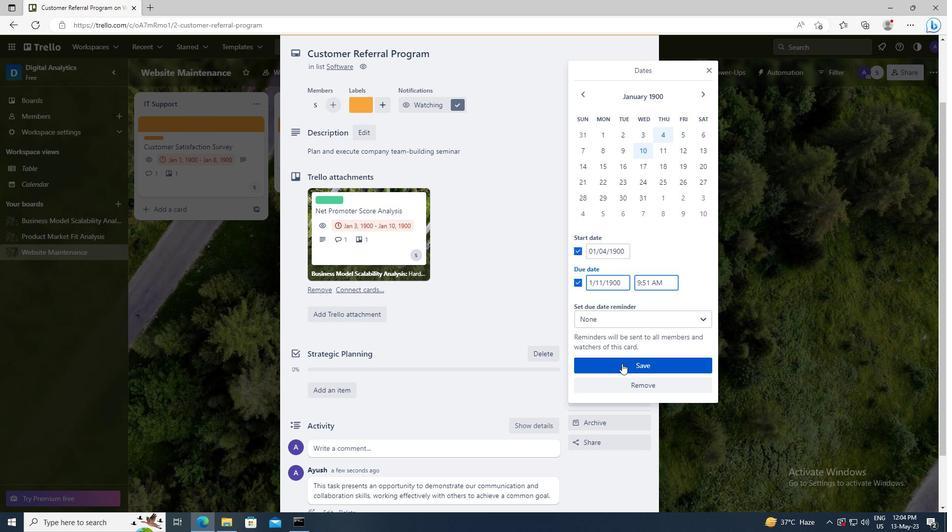 
